 Task: Add Hidden Stache Pinot Grigio to the cart.
Action: Mouse moved to (791, 237)
Screenshot: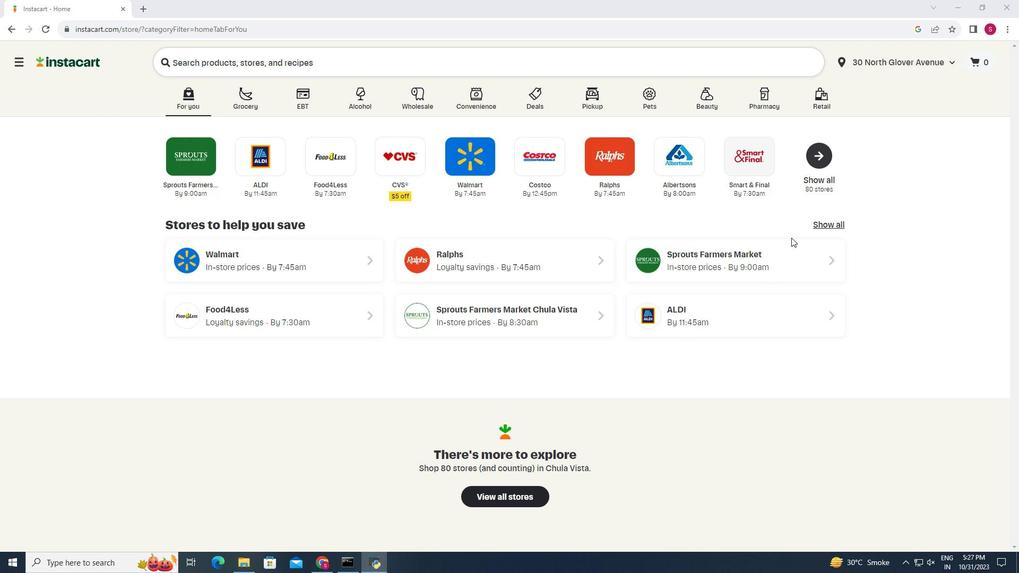 
Action: Mouse pressed left at (791, 237)
Screenshot: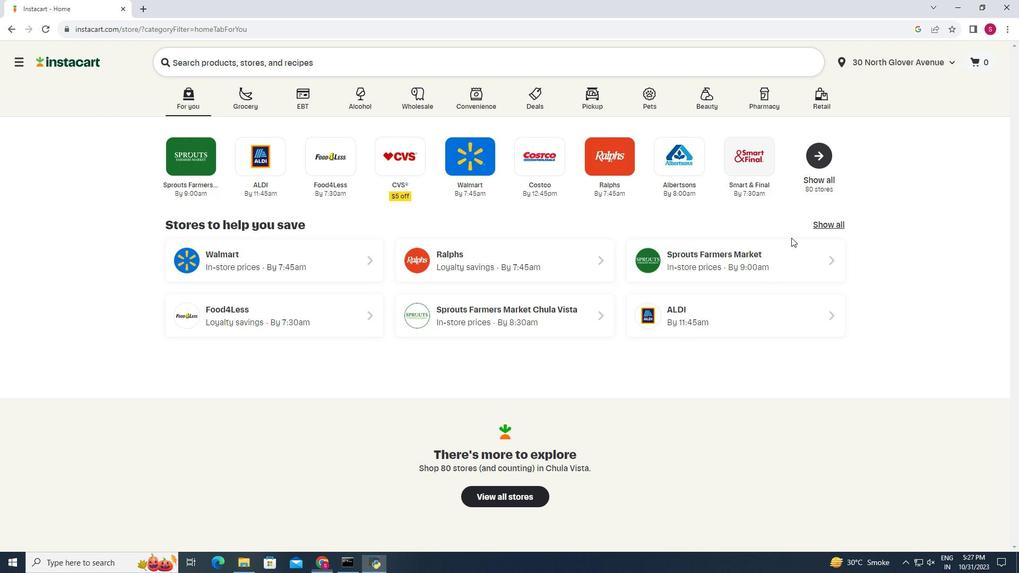 
Action: Mouse moved to (787, 249)
Screenshot: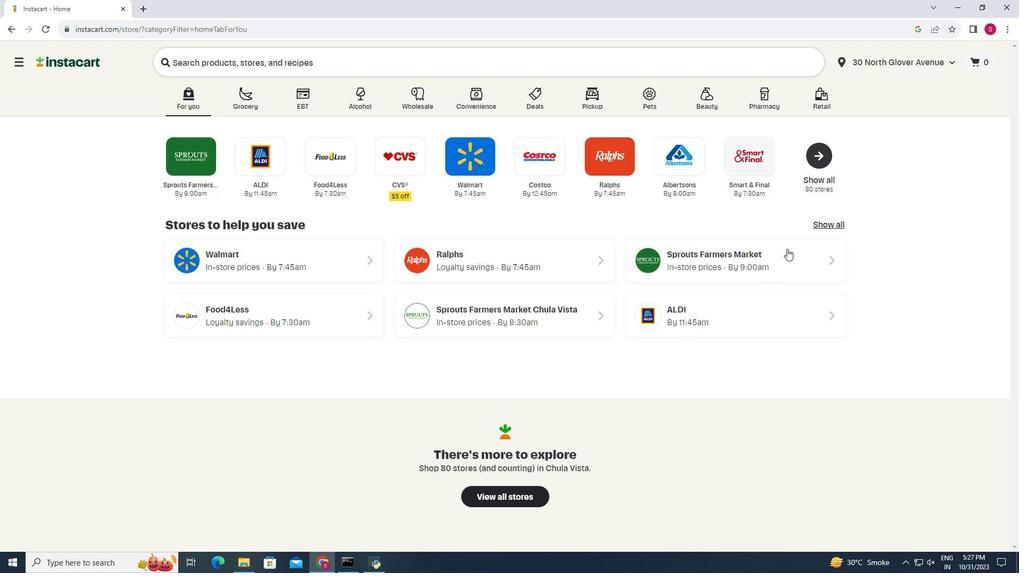 
Action: Mouse pressed left at (787, 249)
Screenshot: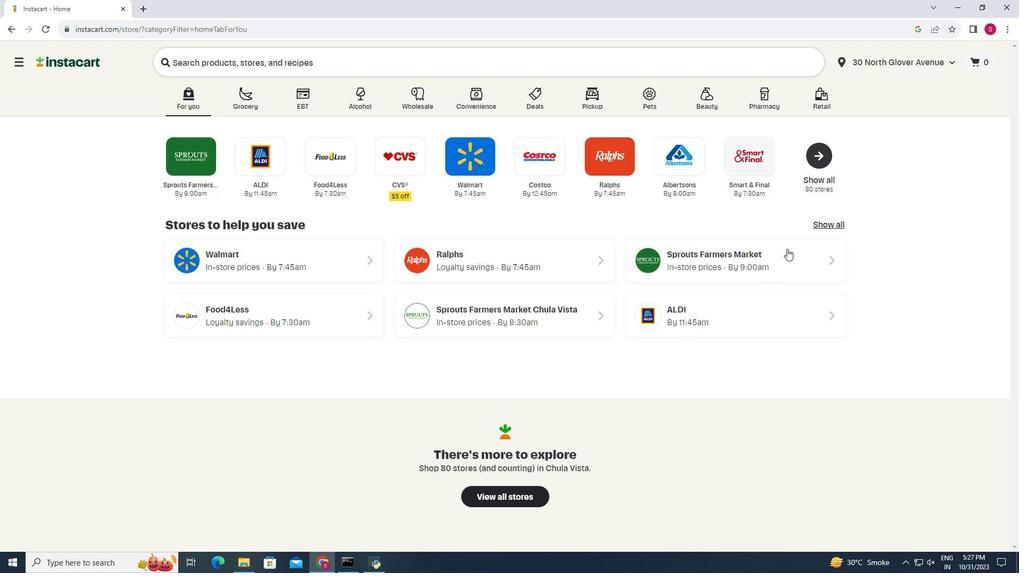 
Action: Mouse moved to (42, 541)
Screenshot: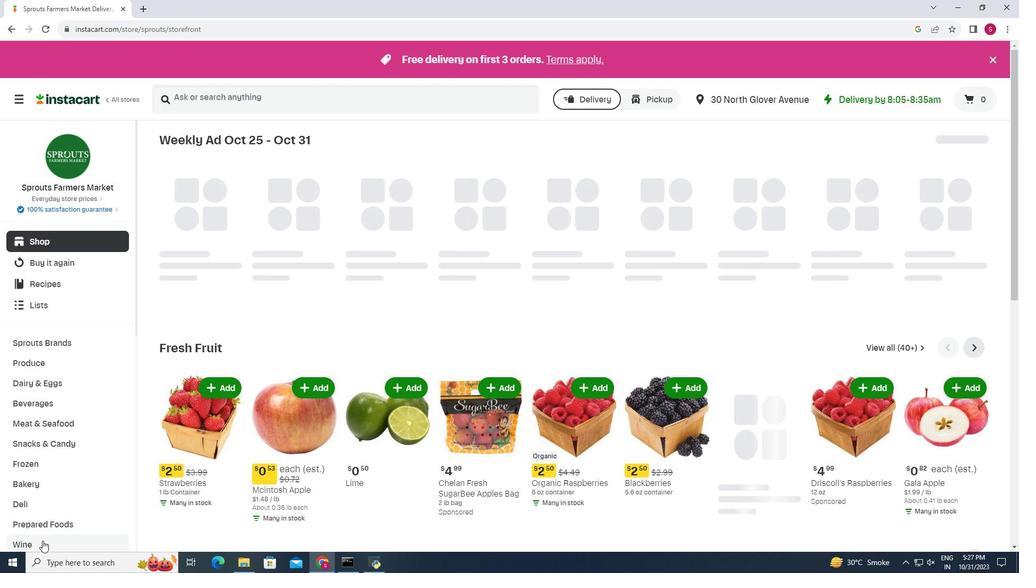 
Action: Mouse pressed left at (42, 541)
Screenshot: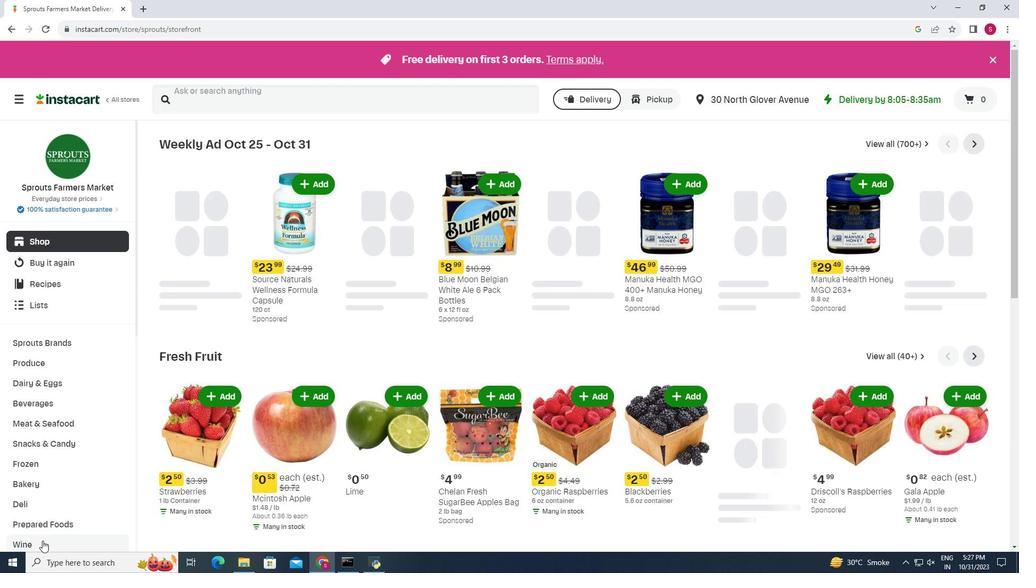 
Action: Mouse moved to (283, 173)
Screenshot: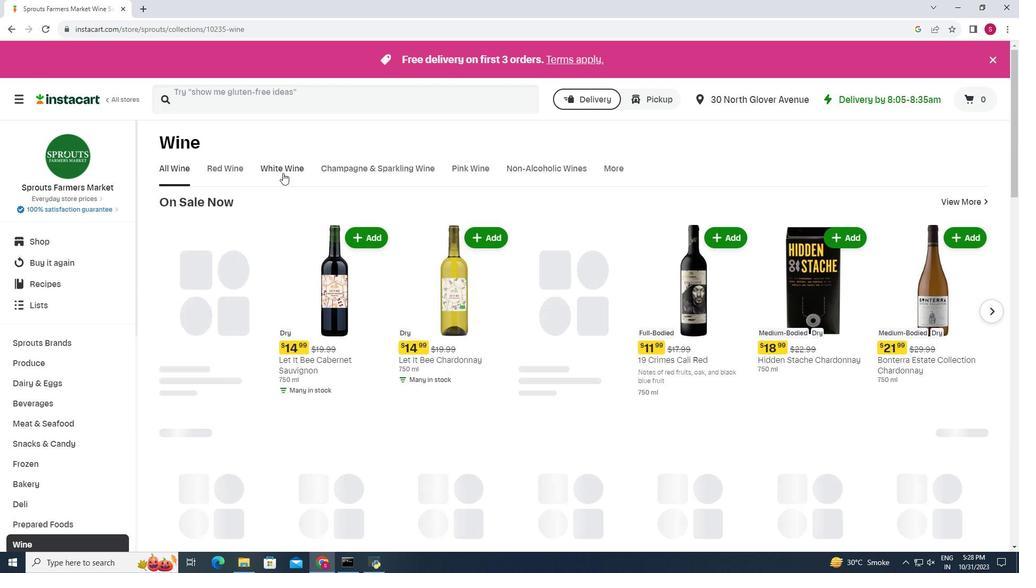 
Action: Mouse pressed left at (283, 173)
Screenshot: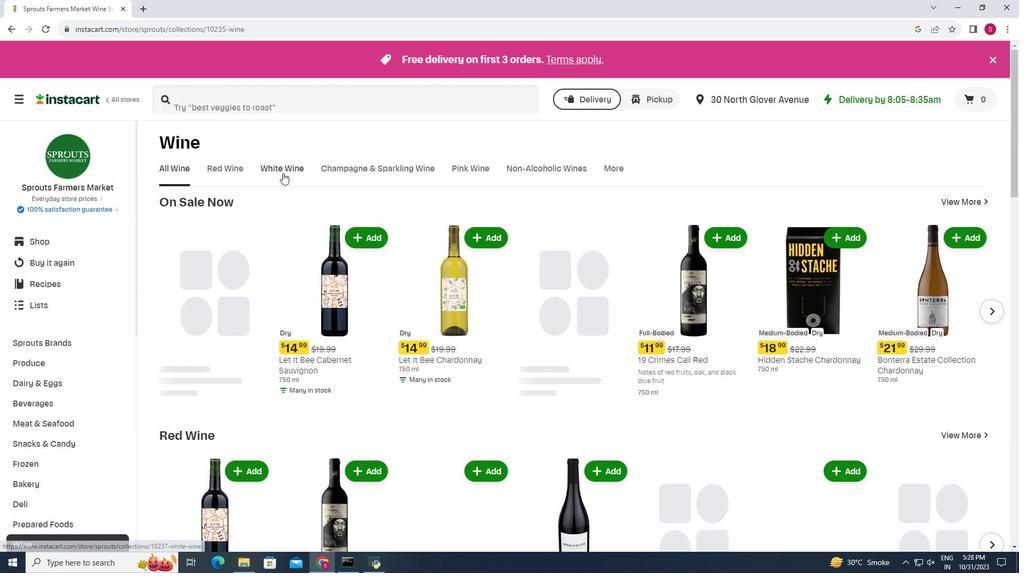 
Action: Mouse moved to (424, 219)
Screenshot: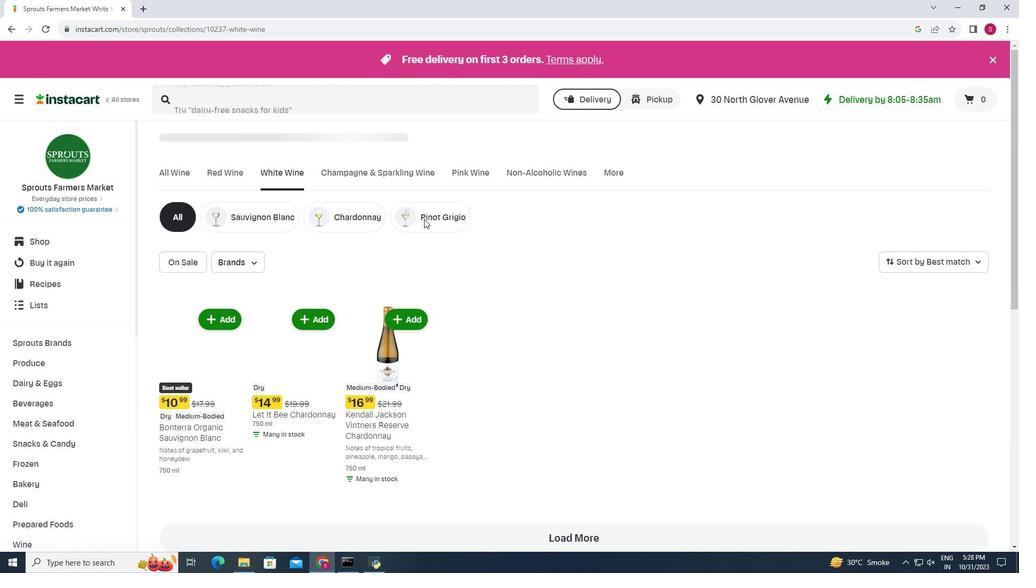 
Action: Mouse pressed left at (424, 219)
Screenshot: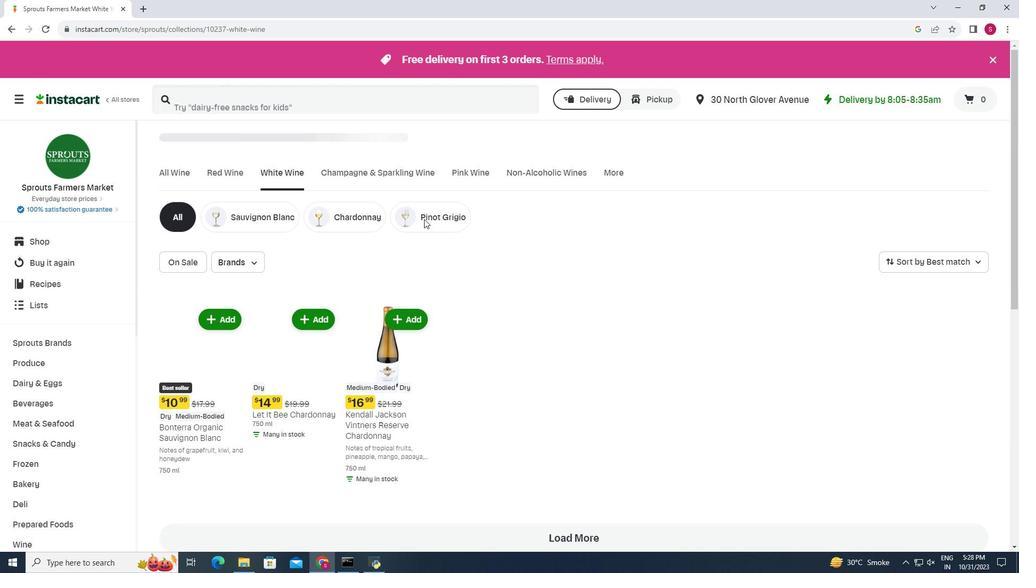 
Action: Mouse moved to (240, 272)
Screenshot: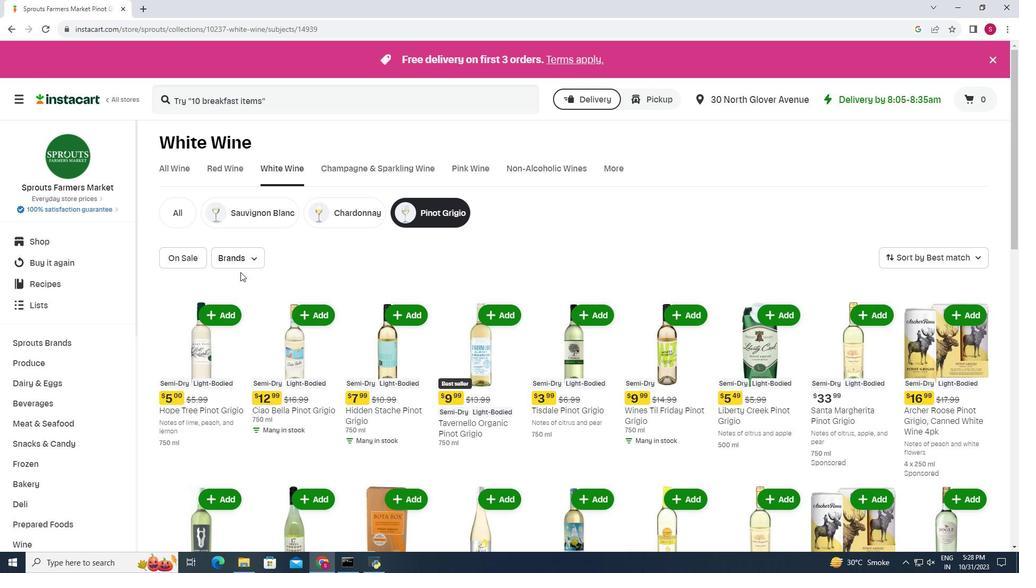 
Action: Mouse scrolled (240, 271) with delta (0, 0)
Screenshot: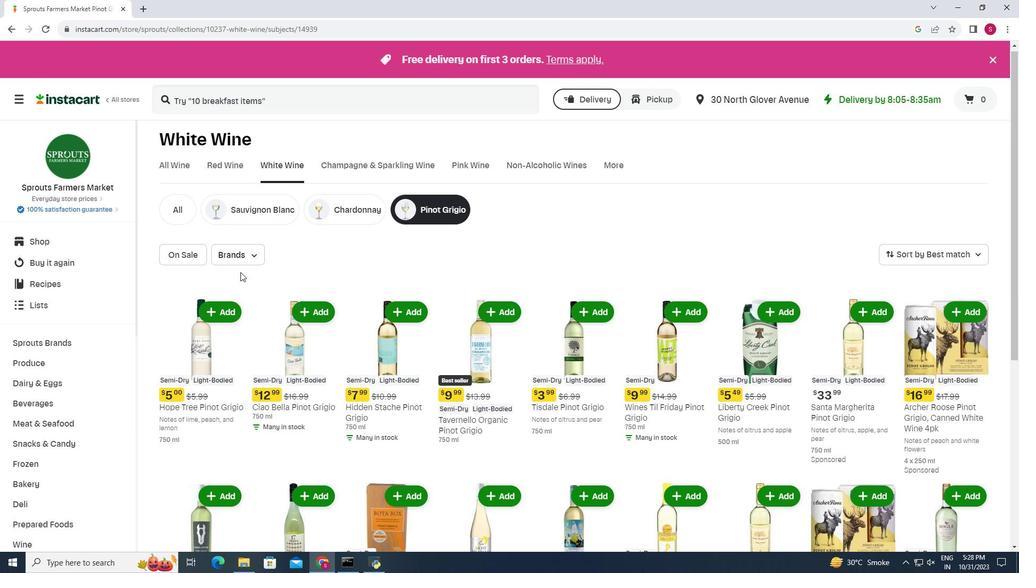 
Action: Mouse moved to (406, 260)
Screenshot: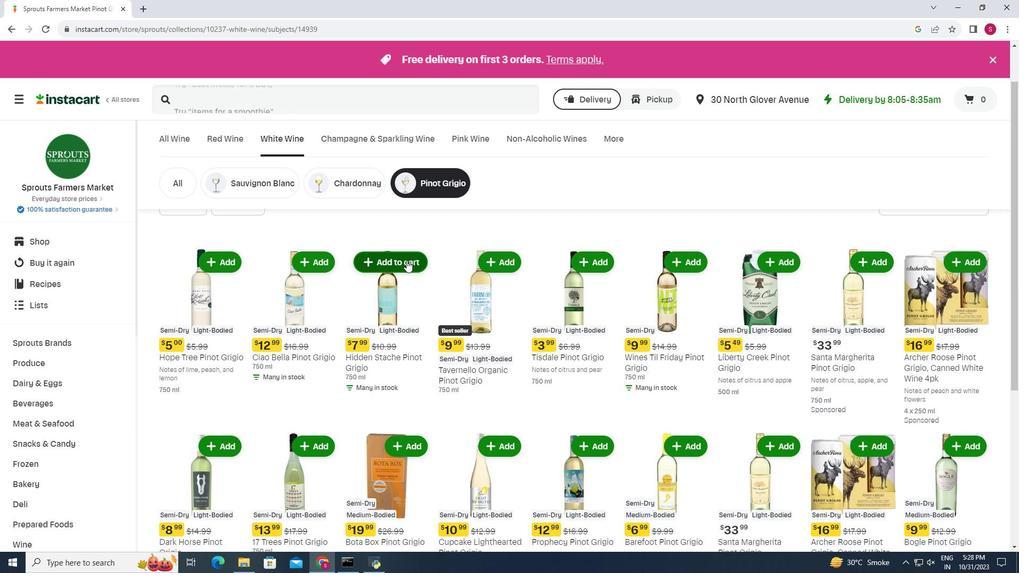 
Action: Mouse pressed left at (406, 260)
Screenshot: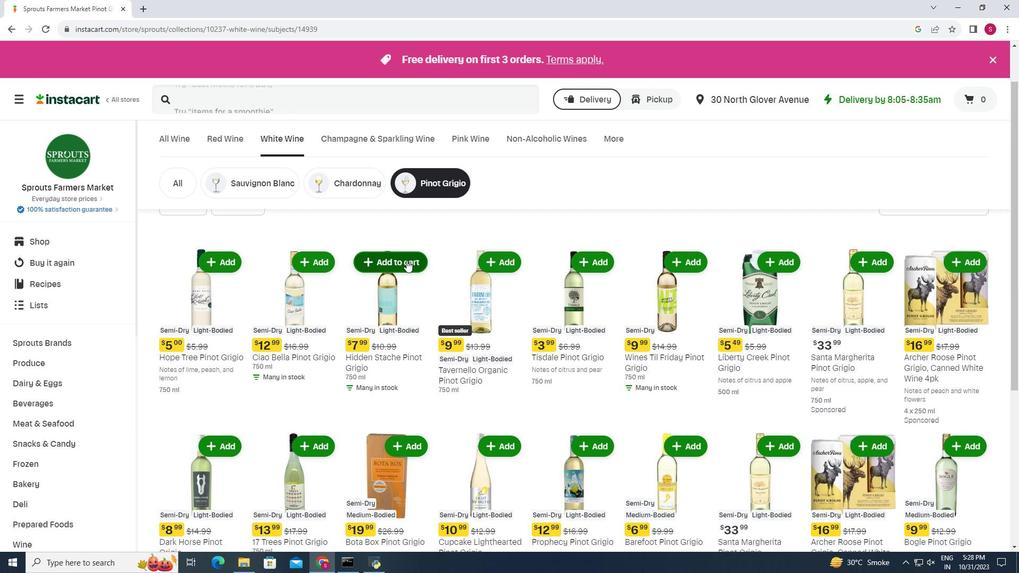 
Action: Mouse moved to (466, 357)
Screenshot: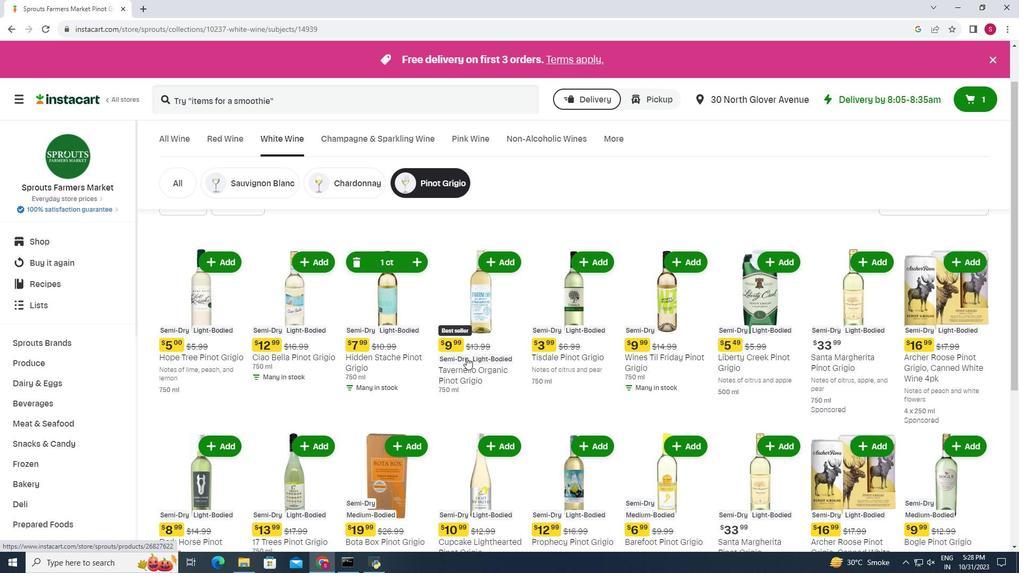 
